 Task: Add Sprouts 100% Angus-Grass Fed Top Round Steak to the cart.
Action: Mouse moved to (18, 76)
Screenshot: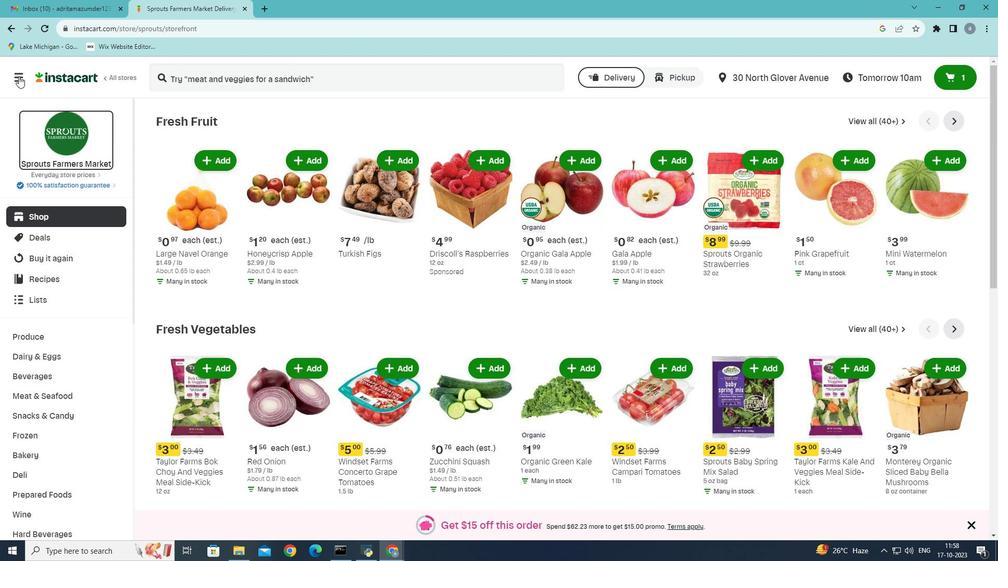 
Action: Mouse pressed left at (18, 76)
Screenshot: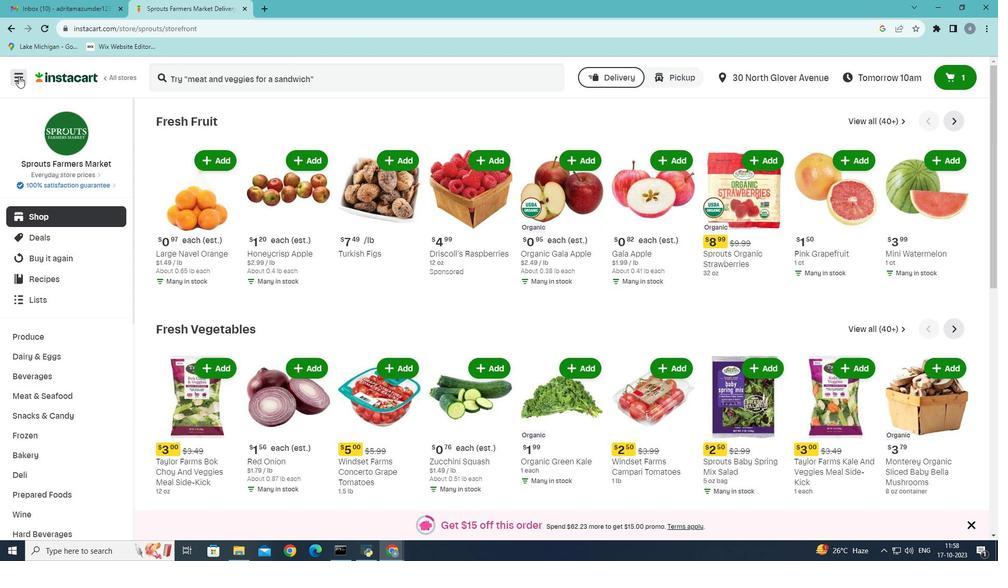 
Action: Mouse moved to (75, 303)
Screenshot: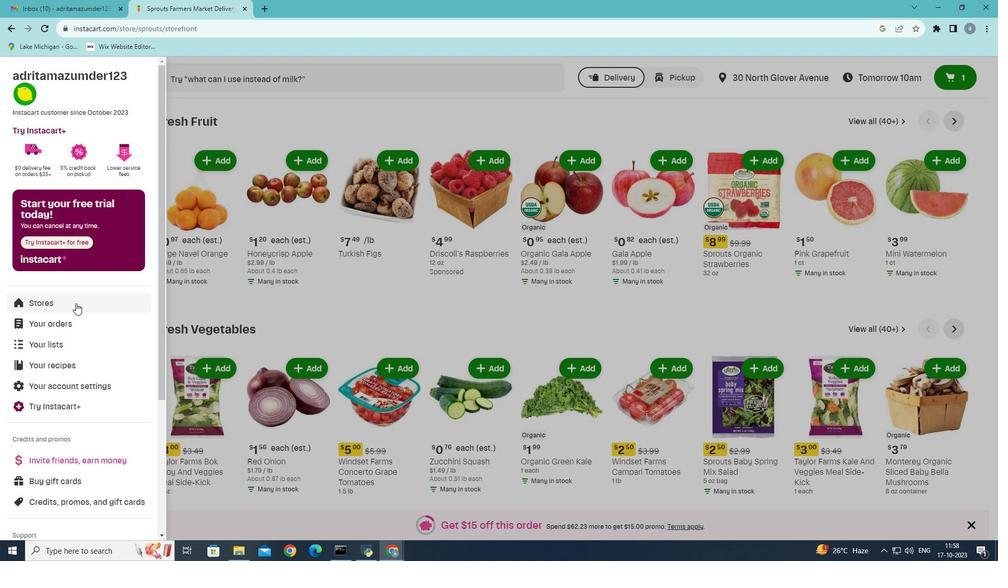 
Action: Mouse pressed left at (75, 303)
Screenshot: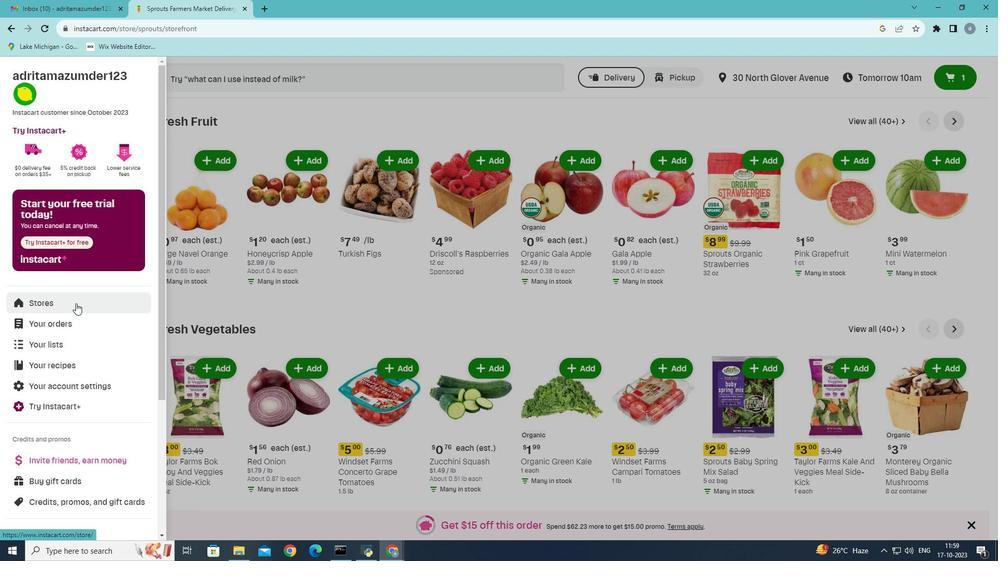 
Action: Mouse moved to (239, 117)
Screenshot: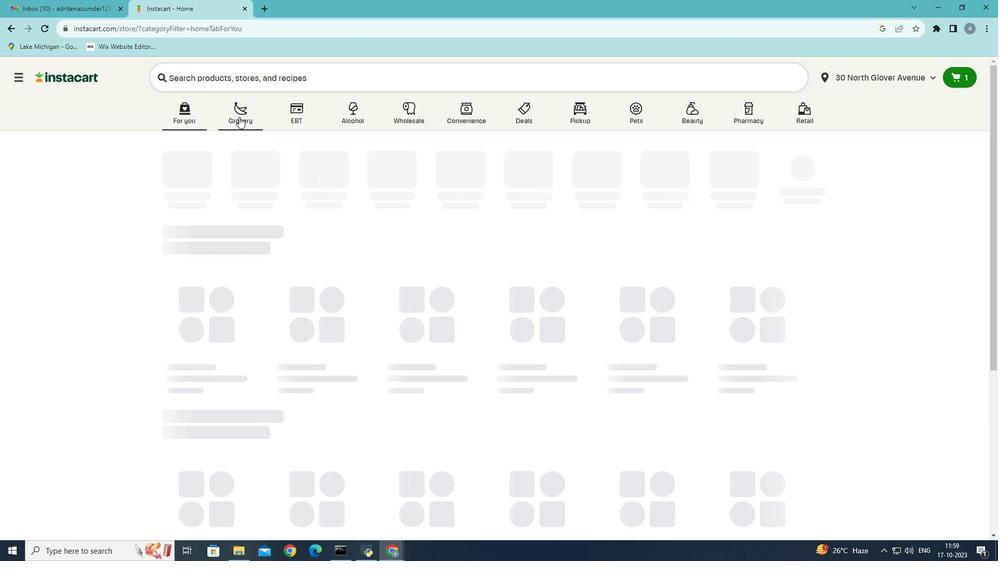 
Action: Mouse pressed left at (239, 117)
Screenshot: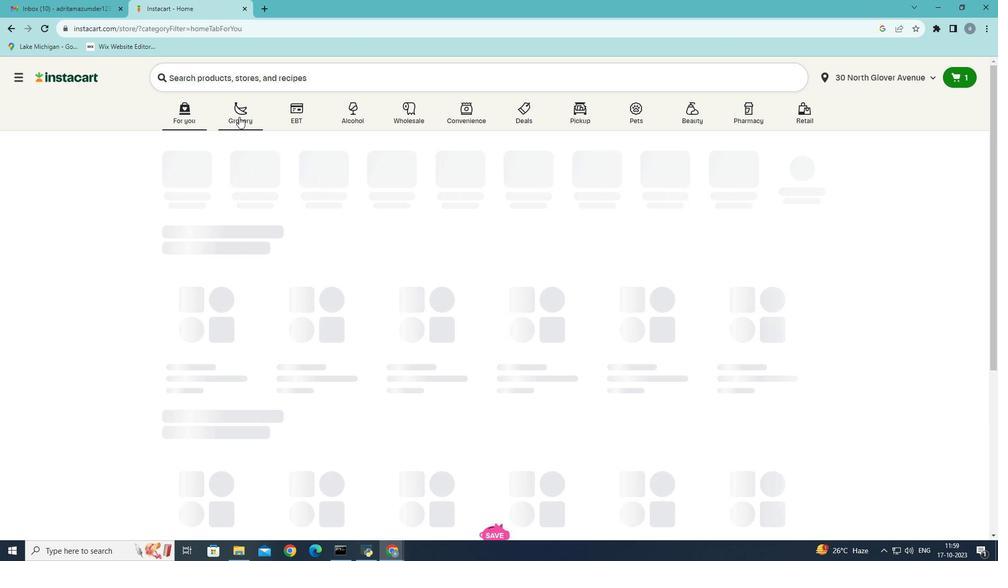 
Action: Mouse moved to (254, 181)
Screenshot: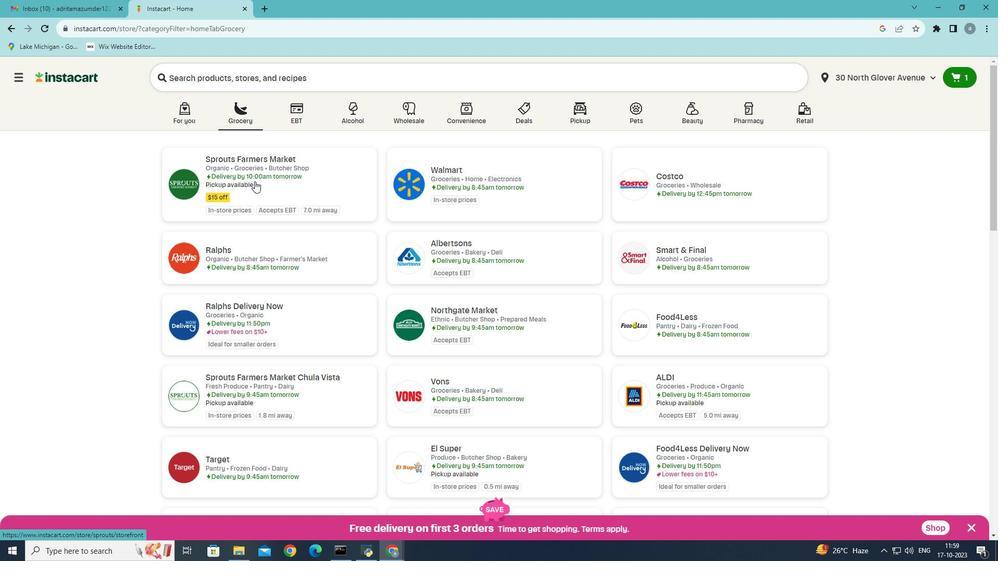 
Action: Mouse pressed left at (254, 181)
Screenshot: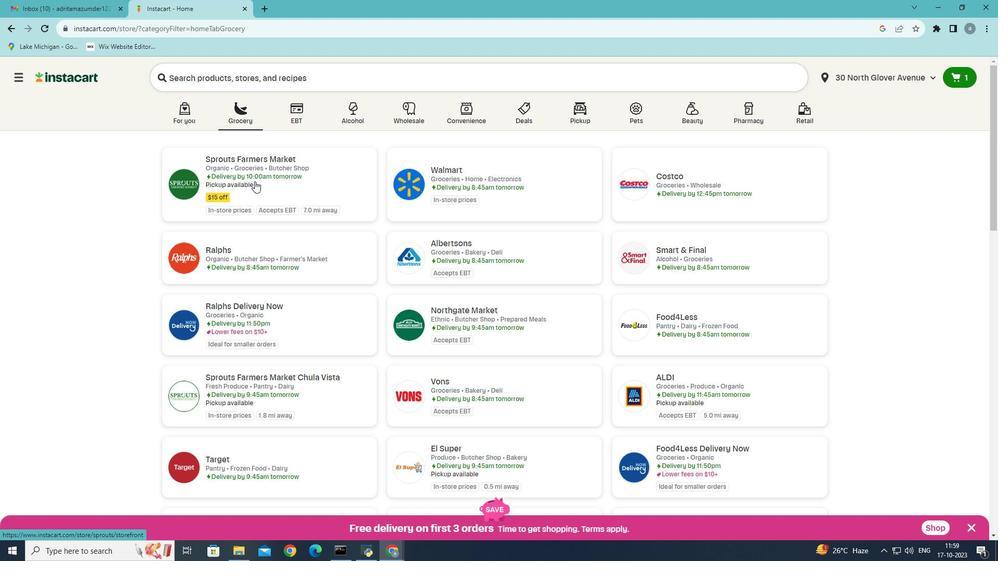
Action: Mouse moved to (62, 398)
Screenshot: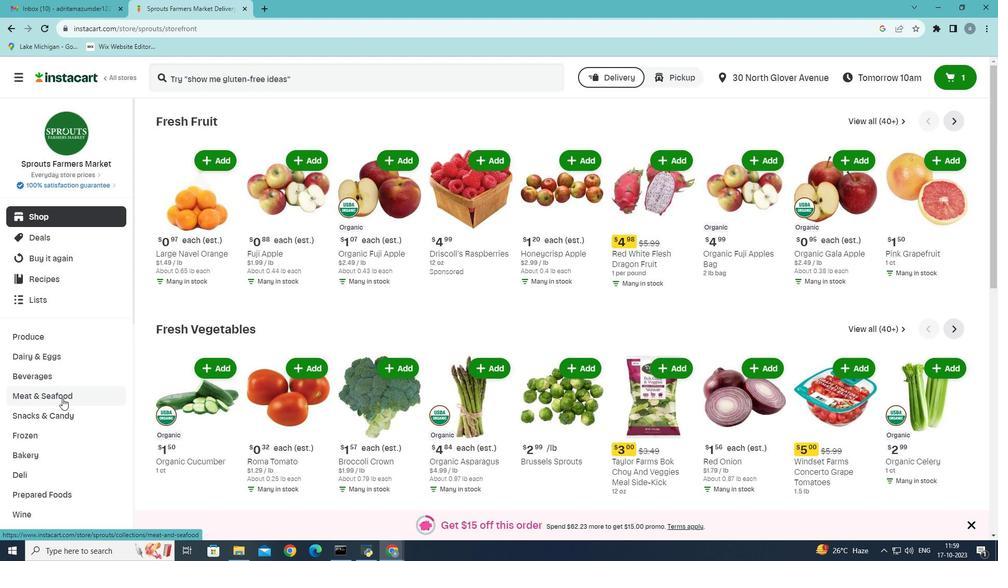 
Action: Mouse pressed left at (62, 398)
Screenshot: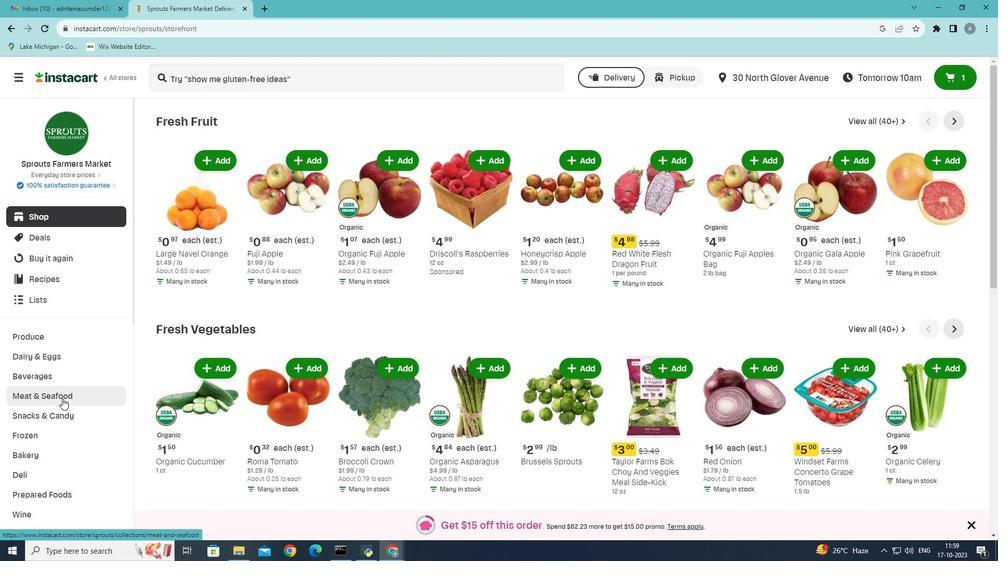 
Action: Mouse moved to (301, 145)
Screenshot: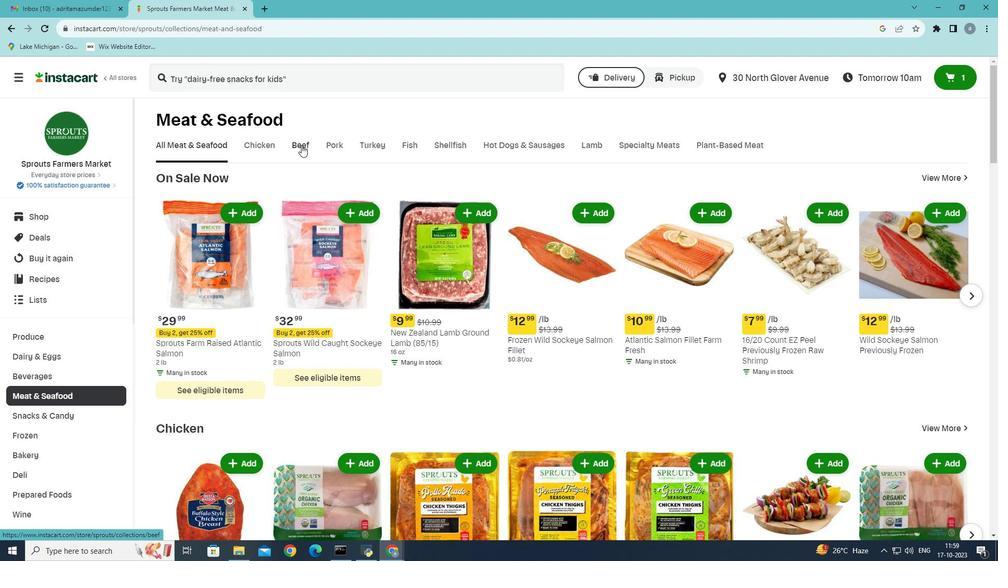 
Action: Mouse pressed left at (301, 145)
Screenshot: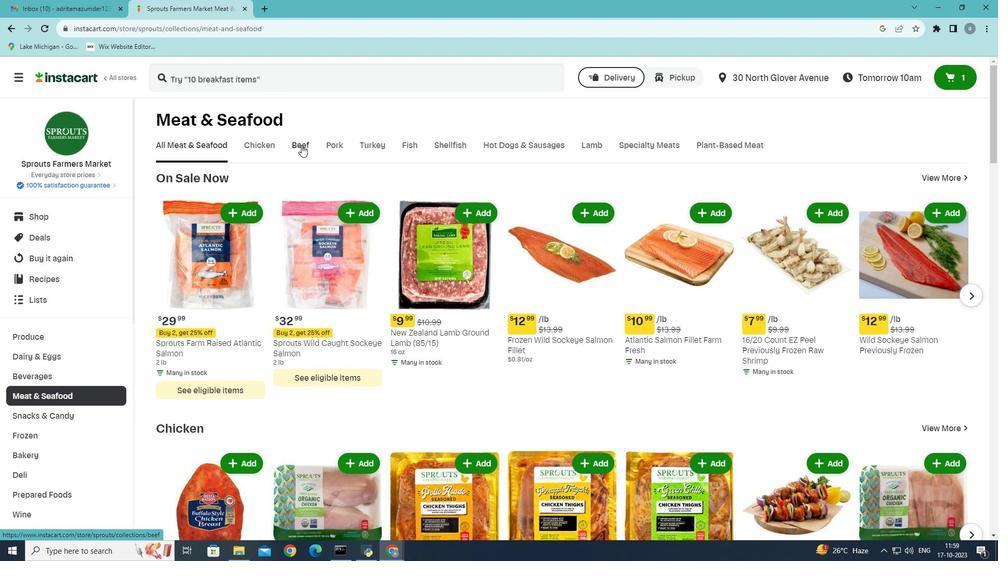 
Action: Mouse moved to (363, 192)
Screenshot: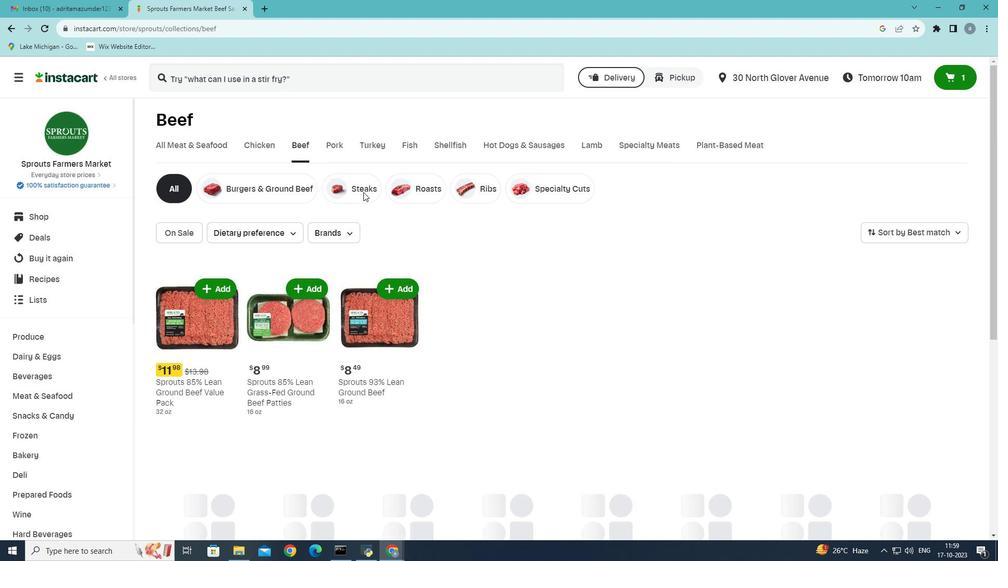 
Action: Mouse pressed left at (363, 192)
Screenshot: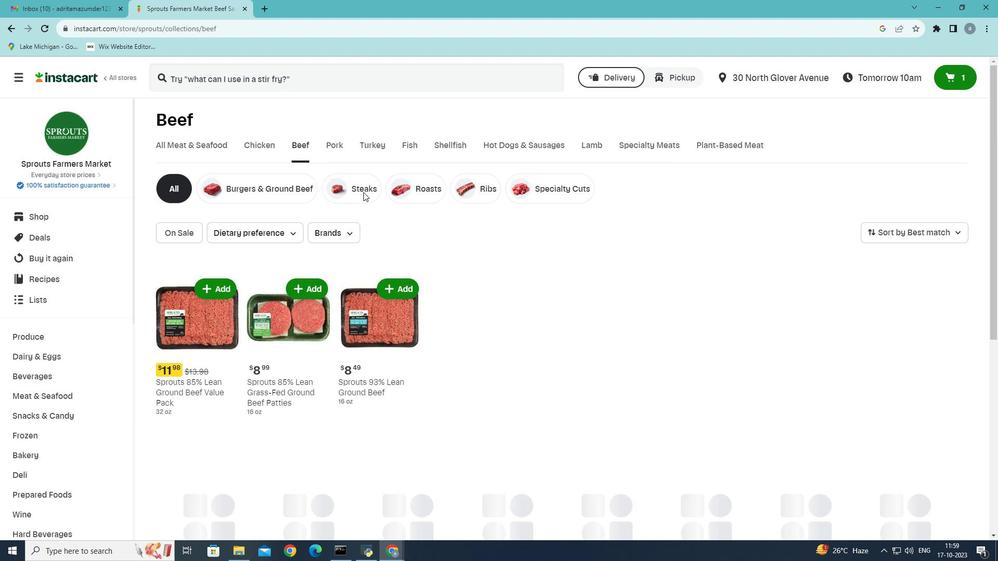 
Action: Mouse moved to (425, 287)
Screenshot: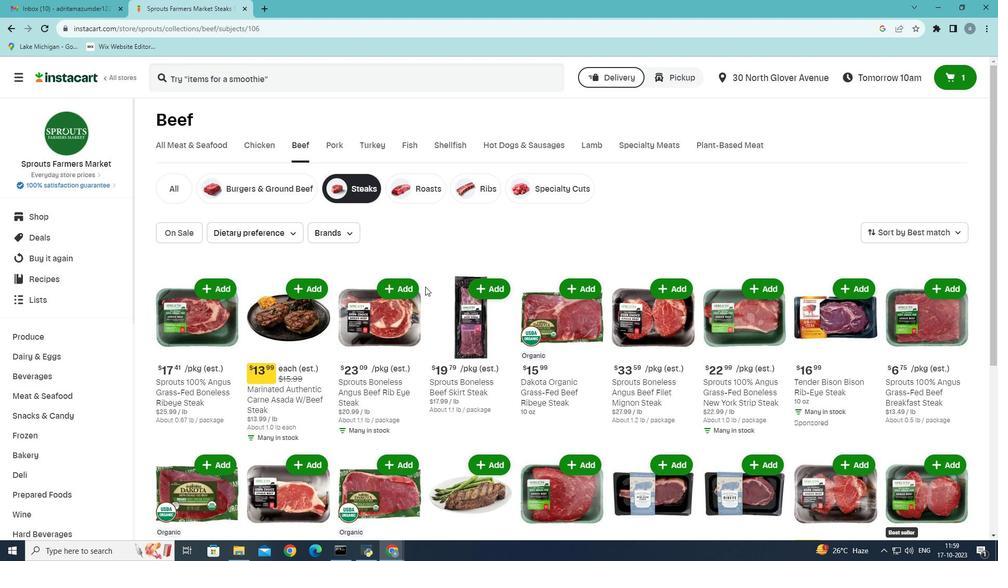 
Action: Mouse scrolled (425, 286) with delta (0, 0)
Screenshot: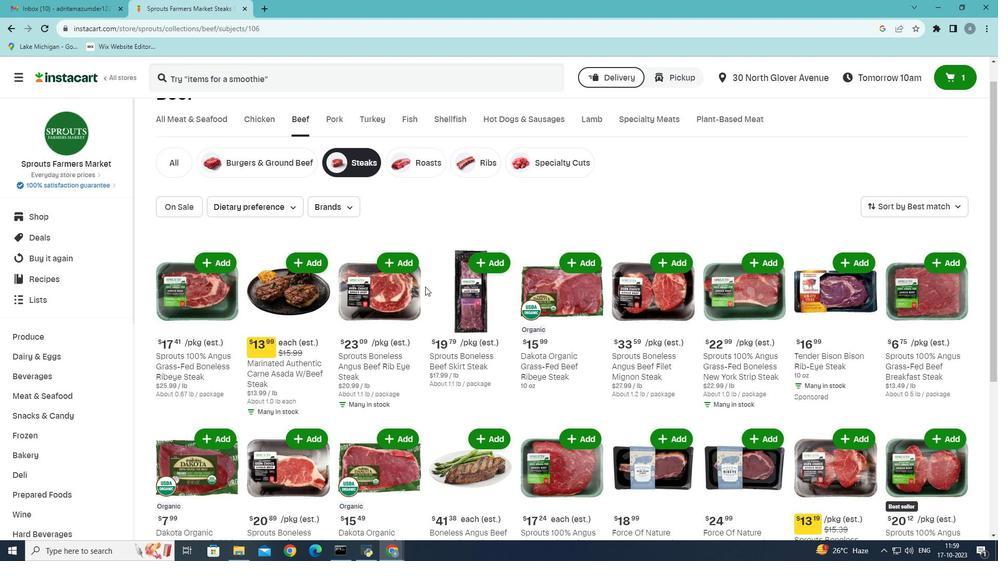 
Action: Mouse scrolled (425, 286) with delta (0, 0)
Screenshot: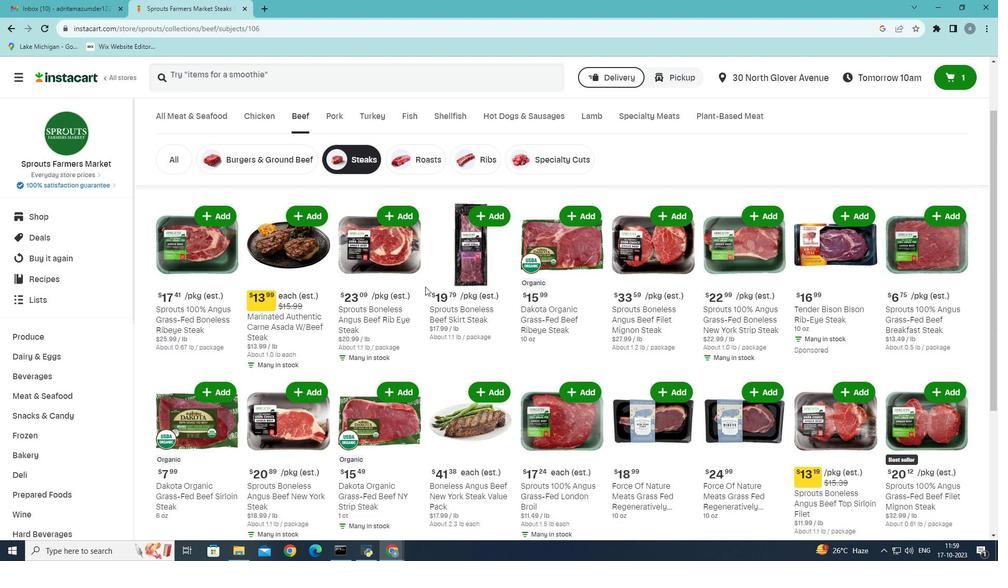 
Action: Mouse scrolled (425, 286) with delta (0, 0)
Screenshot: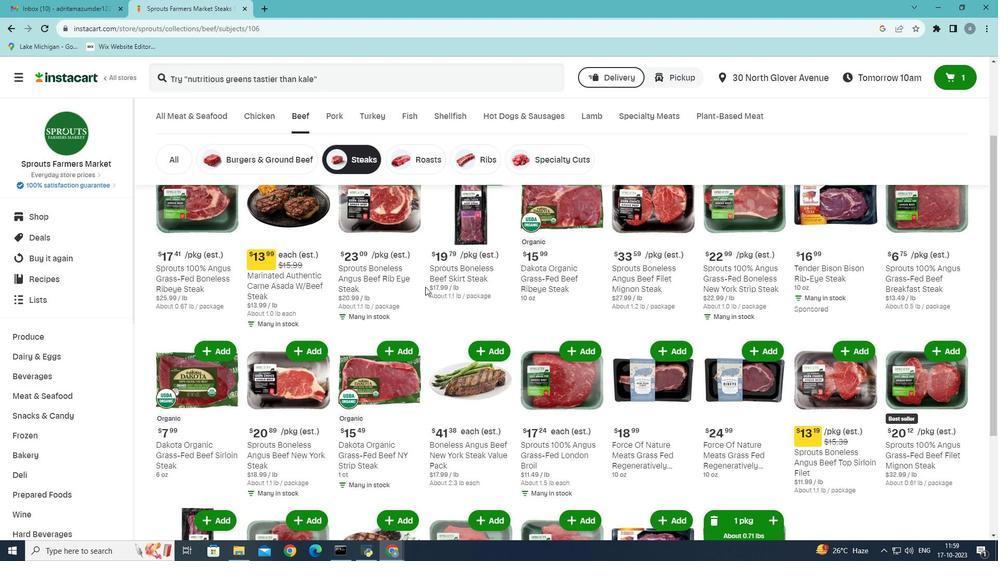 
Action: Mouse scrolled (425, 286) with delta (0, 0)
Screenshot: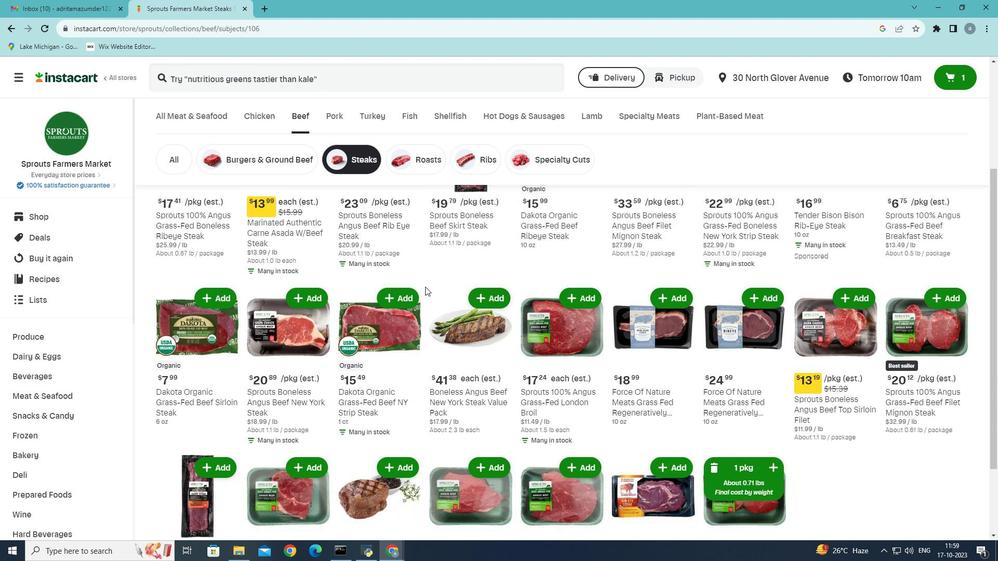 
Action: Mouse scrolled (425, 286) with delta (0, 0)
Screenshot: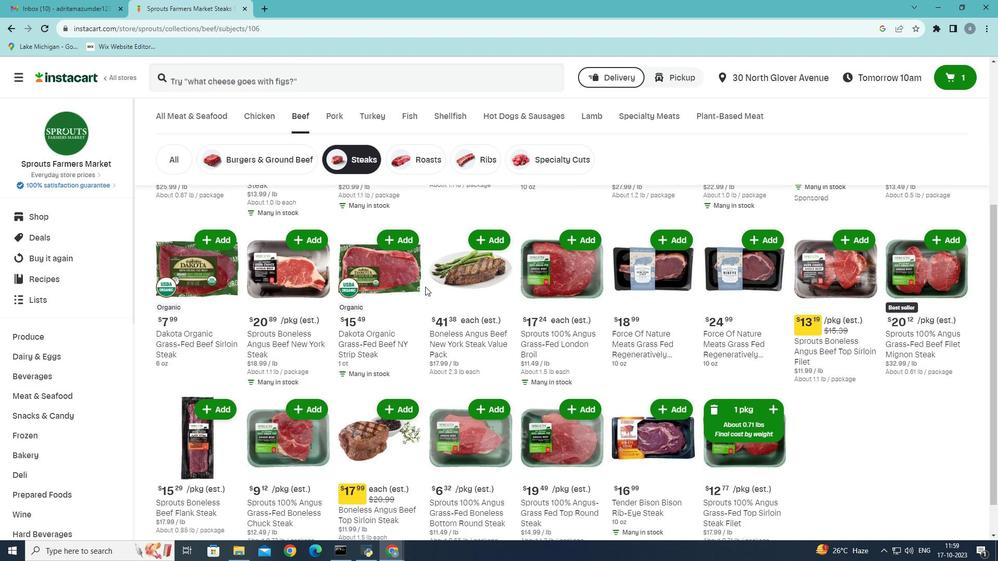 
Action: Mouse scrolled (425, 286) with delta (0, 0)
Screenshot: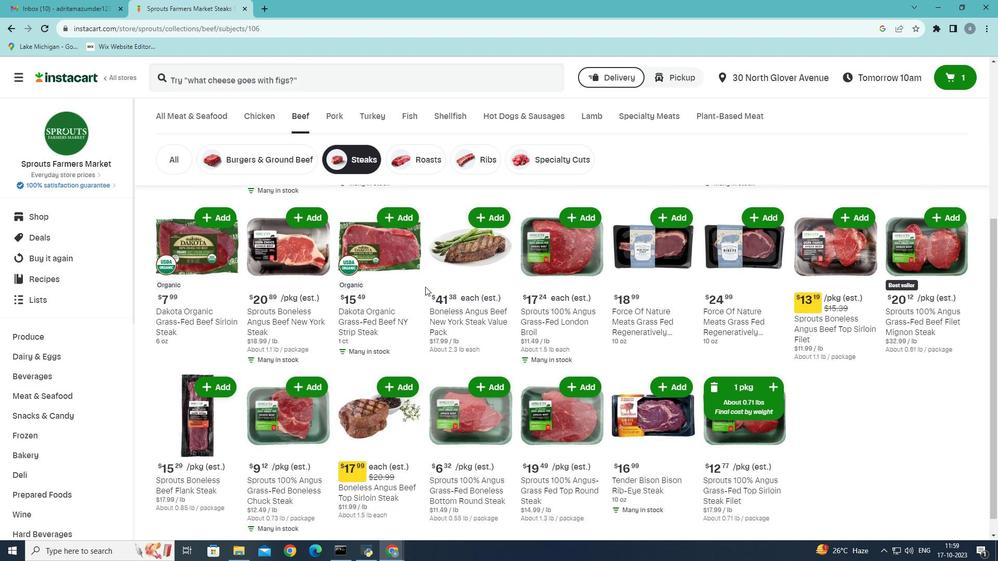 
Action: Mouse scrolled (425, 286) with delta (0, 0)
Screenshot: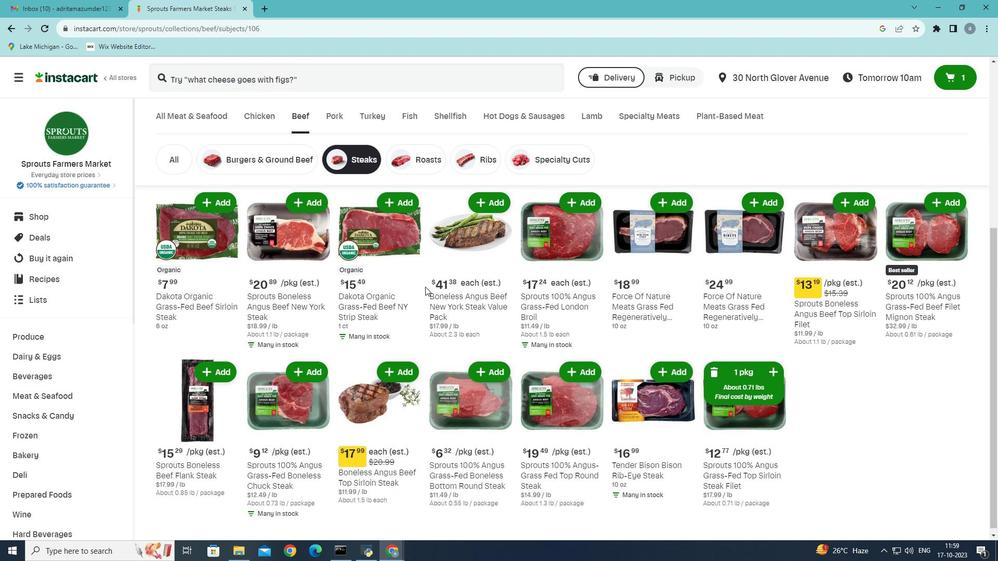 
Action: Mouse scrolled (425, 286) with delta (0, 0)
Screenshot: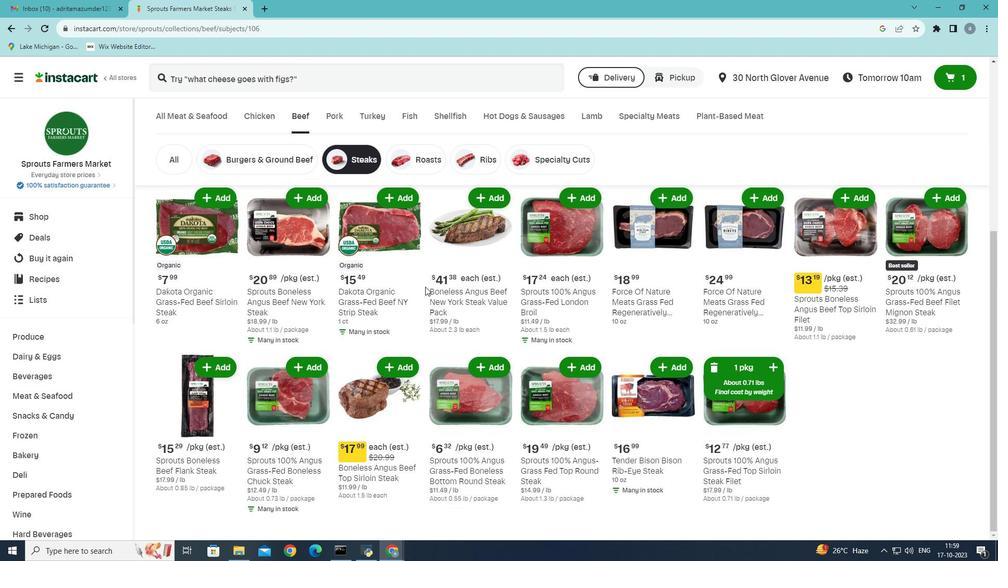 
Action: Mouse scrolled (425, 286) with delta (0, 0)
Screenshot: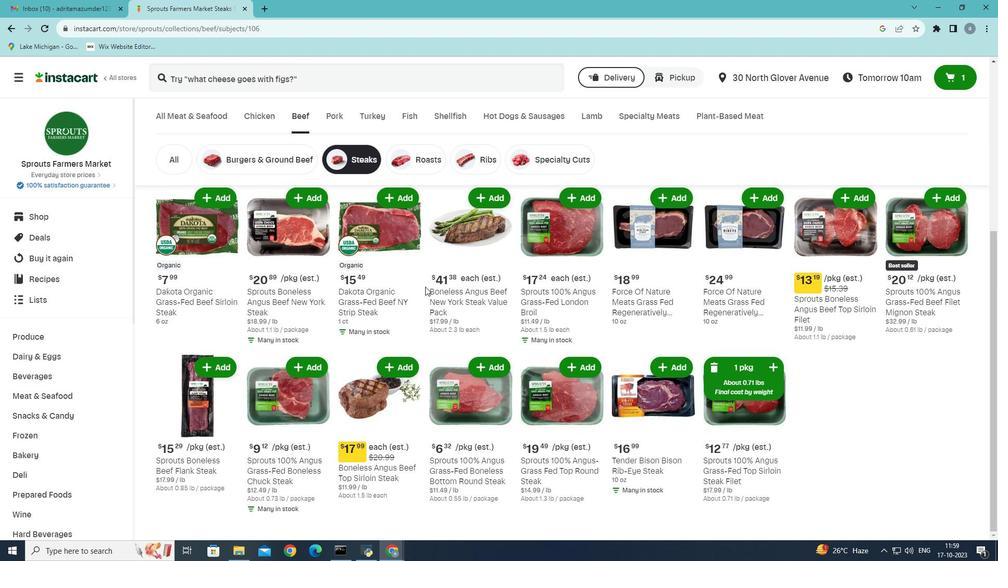 
Action: Mouse scrolled (425, 286) with delta (0, 0)
Screenshot: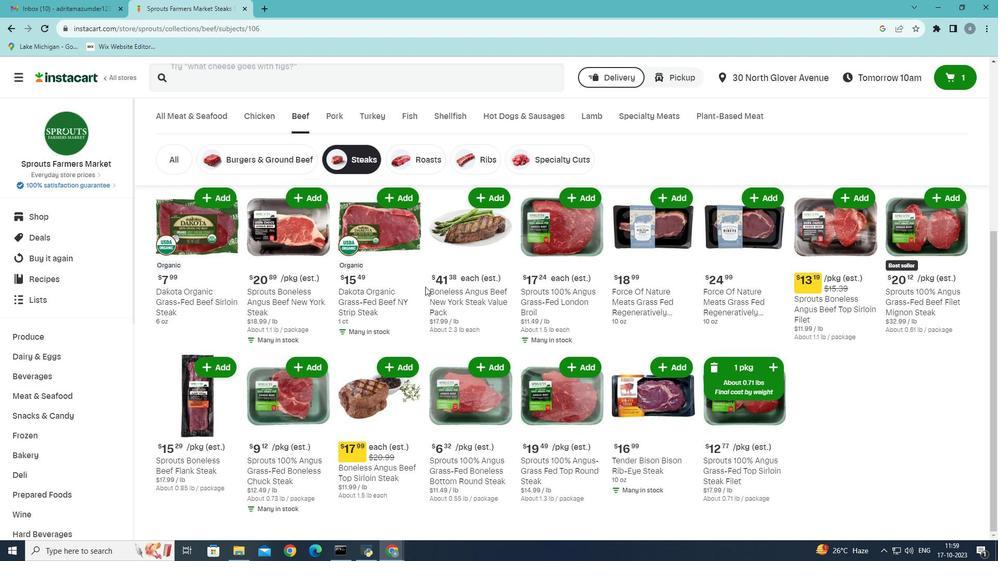 
Action: Mouse scrolled (425, 286) with delta (0, 0)
Screenshot: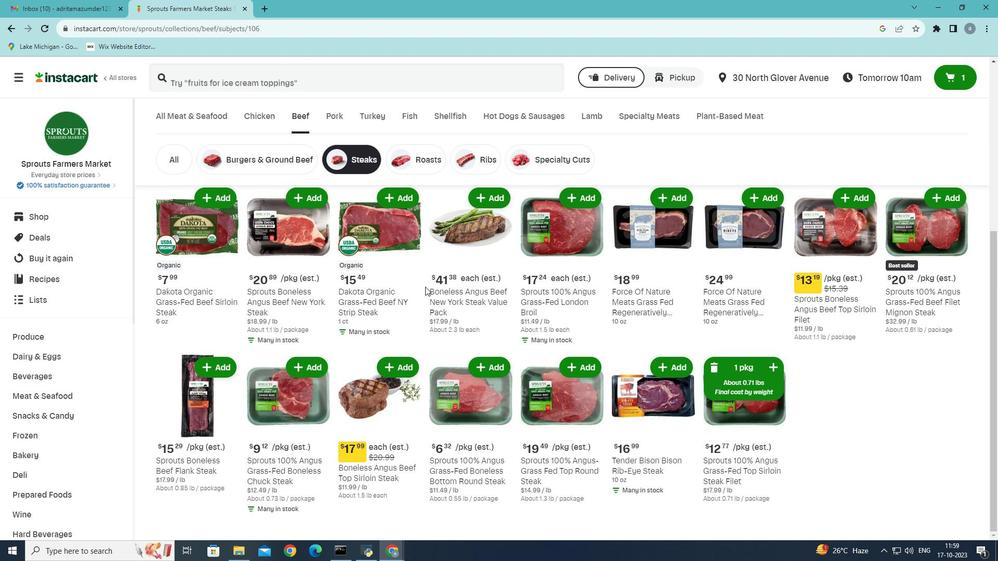 
Action: Mouse moved to (585, 367)
Screenshot: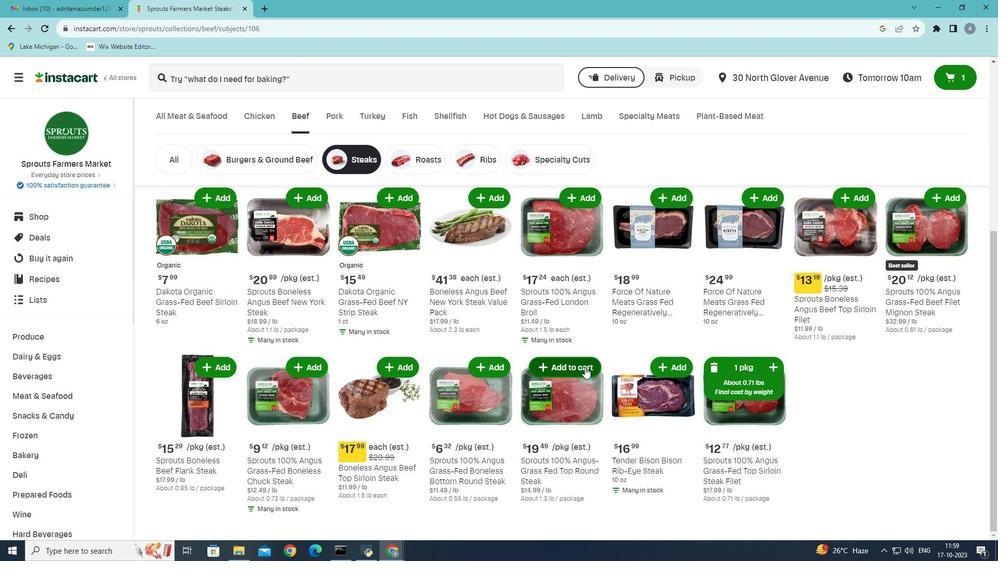 
Action: Mouse pressed left at (585, 367)
Screenshot: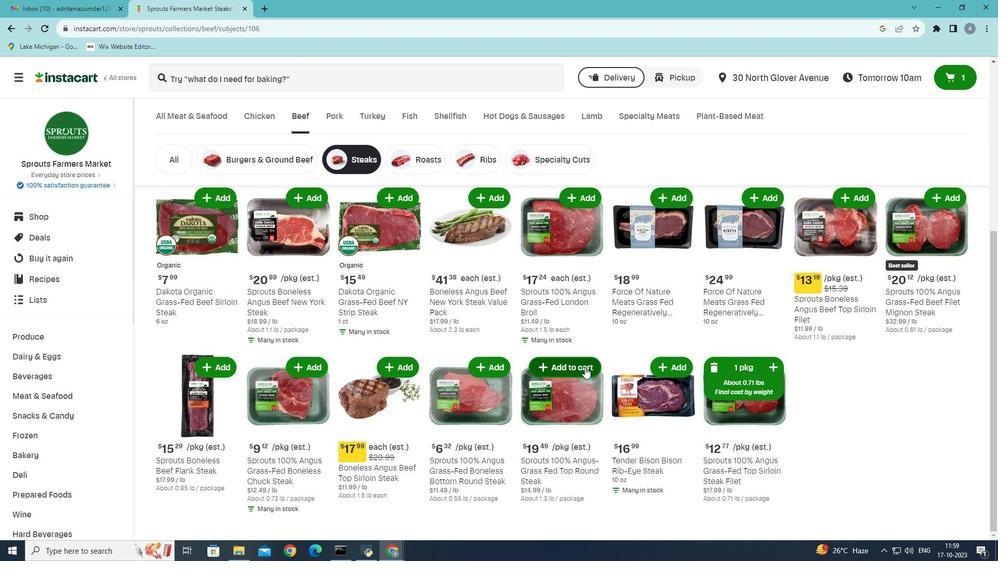 
Action: Mouse moved to (549, 321)
Screenshot: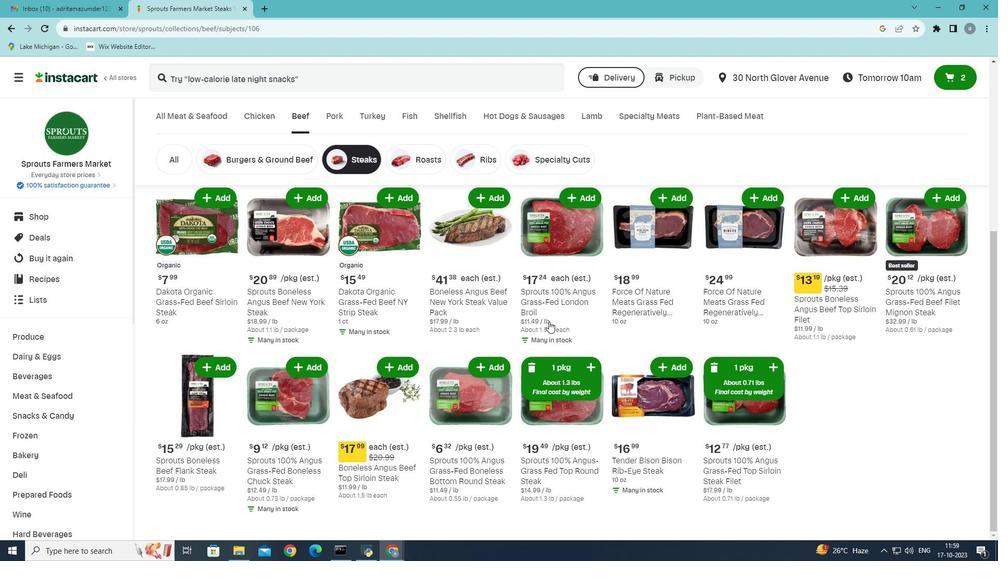 
